 Task: Change the background color of the email using the Immersive Reader feature.
Action: Mouse moved to (254, 28)
Screenshot: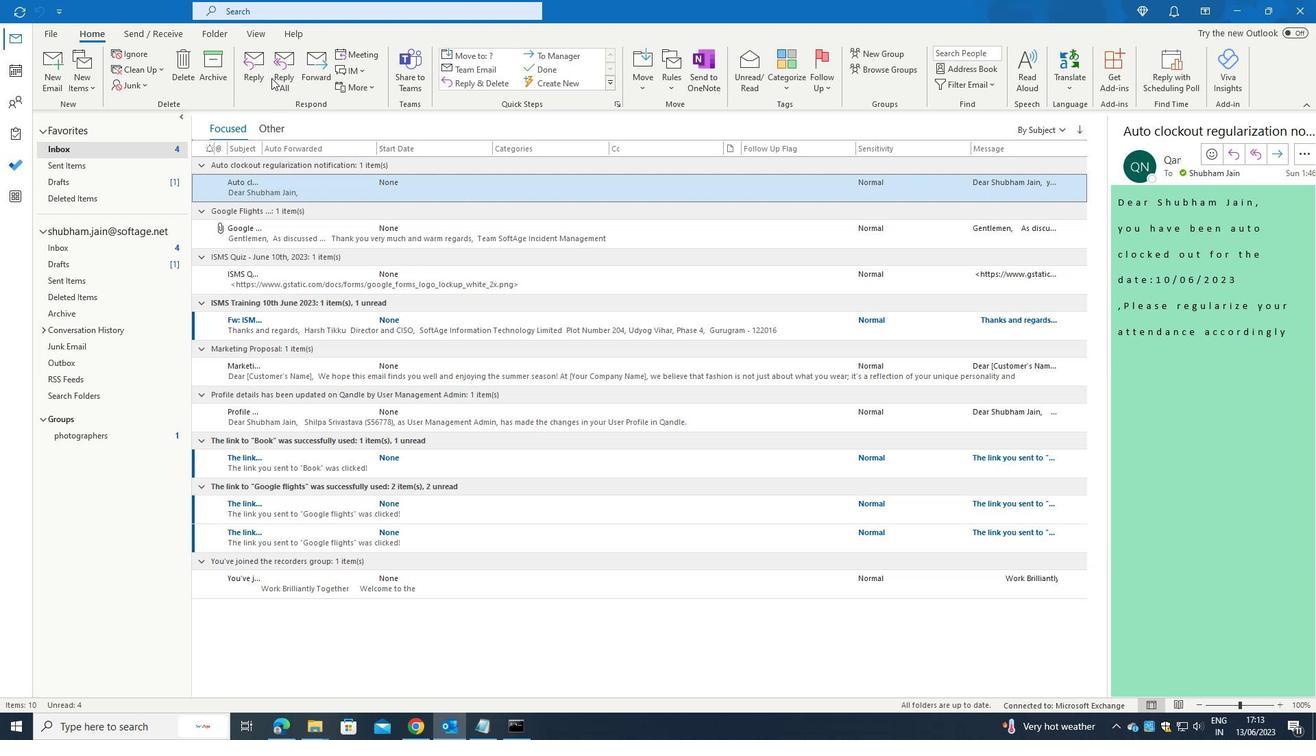 
Action: Mouse pressed left at (254, 28)
Screenshot: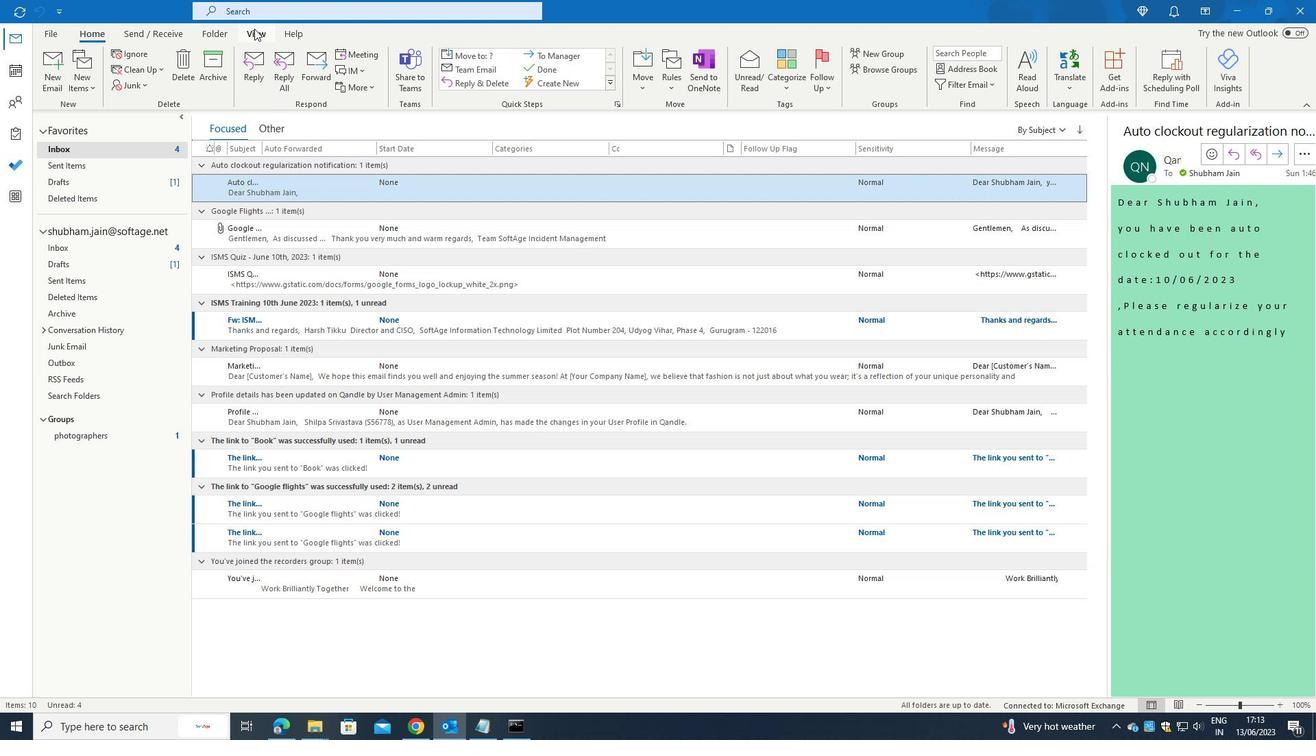 
Action: Mouse moved to (1154, 67)
Screenshot: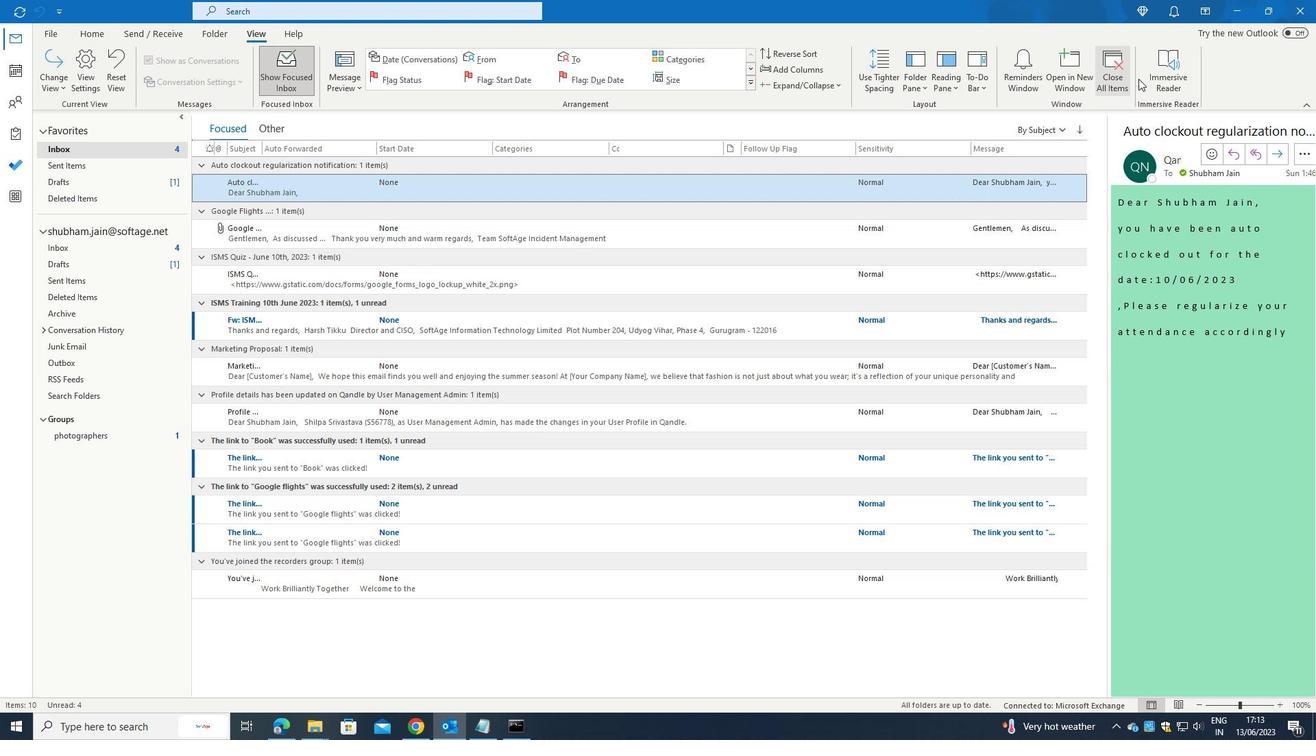
Action: Mouse pressed left at (1154, 67)
Screenshot: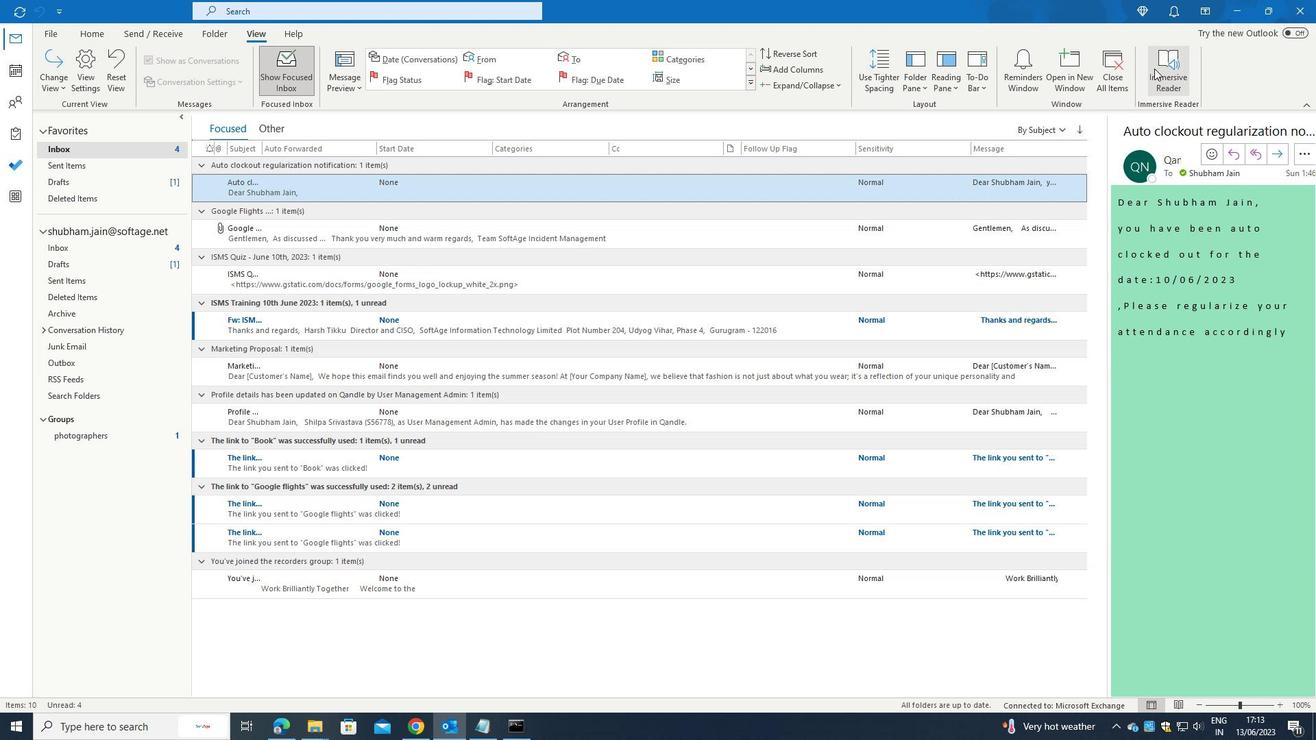 
Action: Mouse moved to (79, 89)
Screenshot: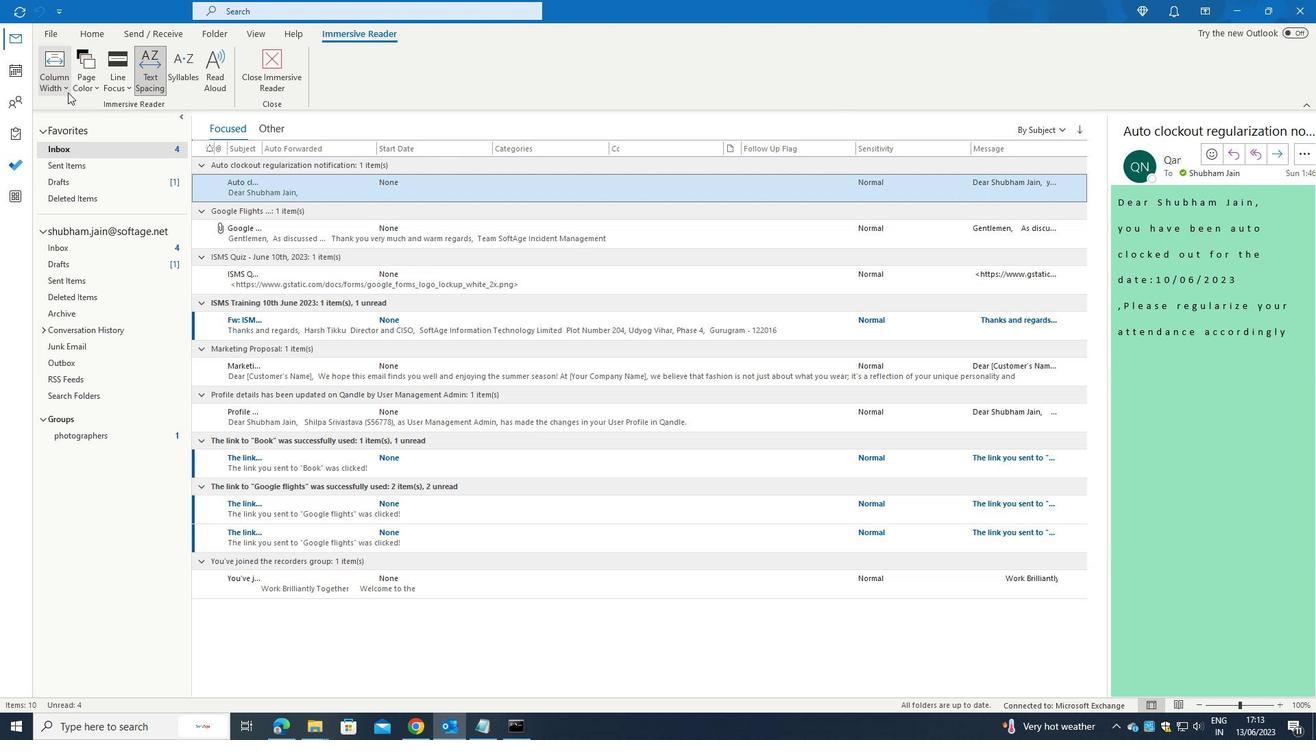 
Action: Mouse pressed left at (79, 89)
Screenshot: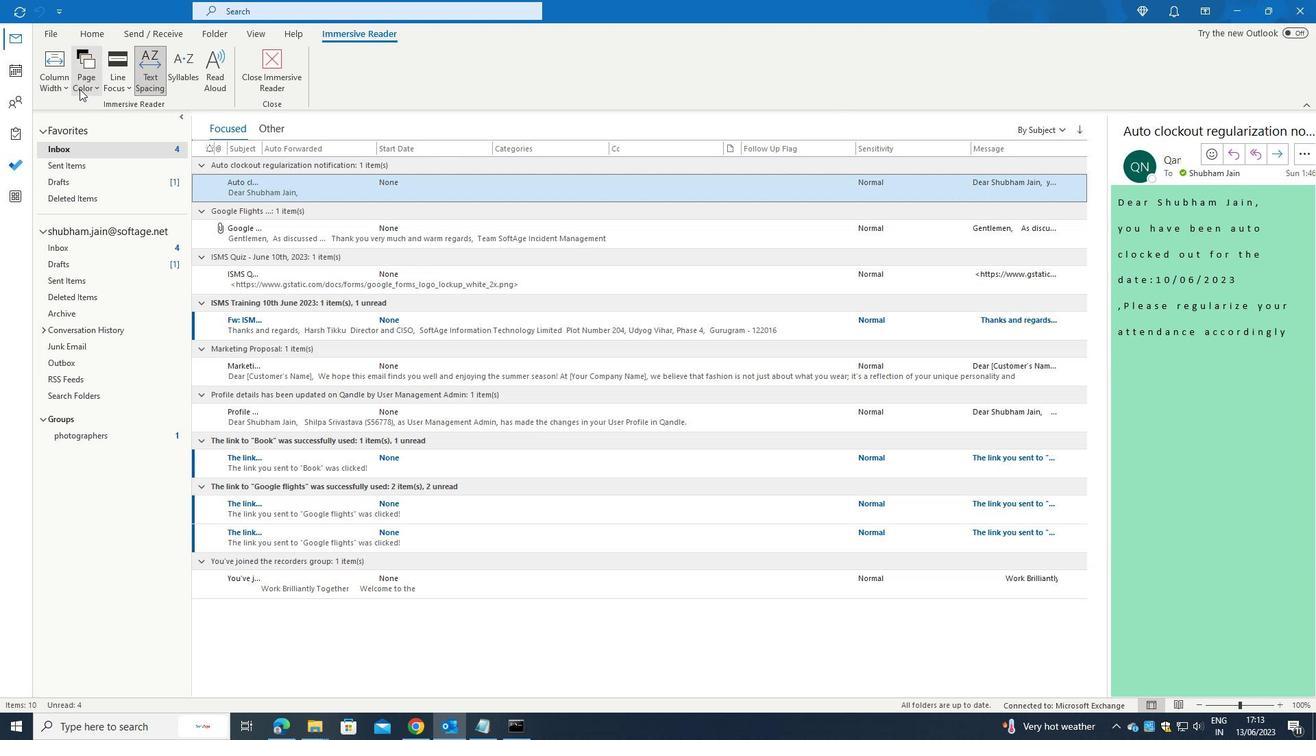 
Action: Mouse moved to (106, 273)
Screenshot: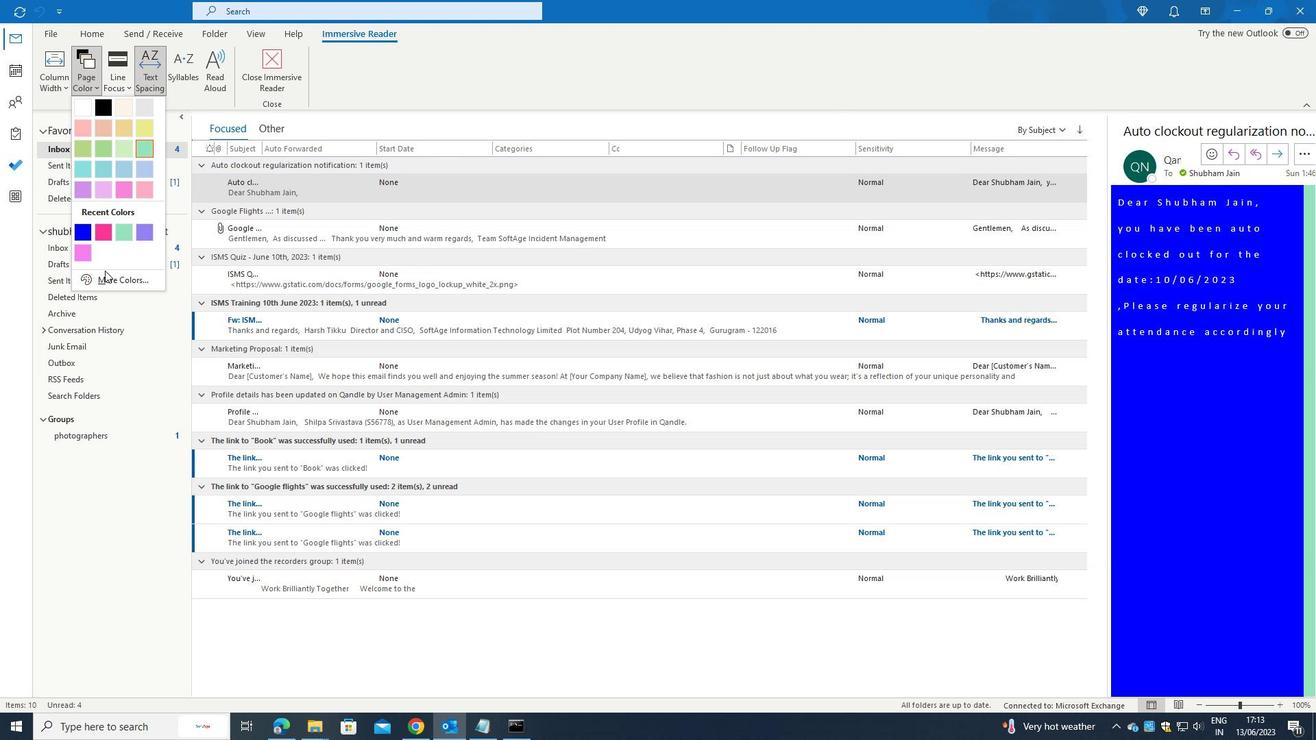 
Action: Mouse pressed left at (106, 273)
Screenshot: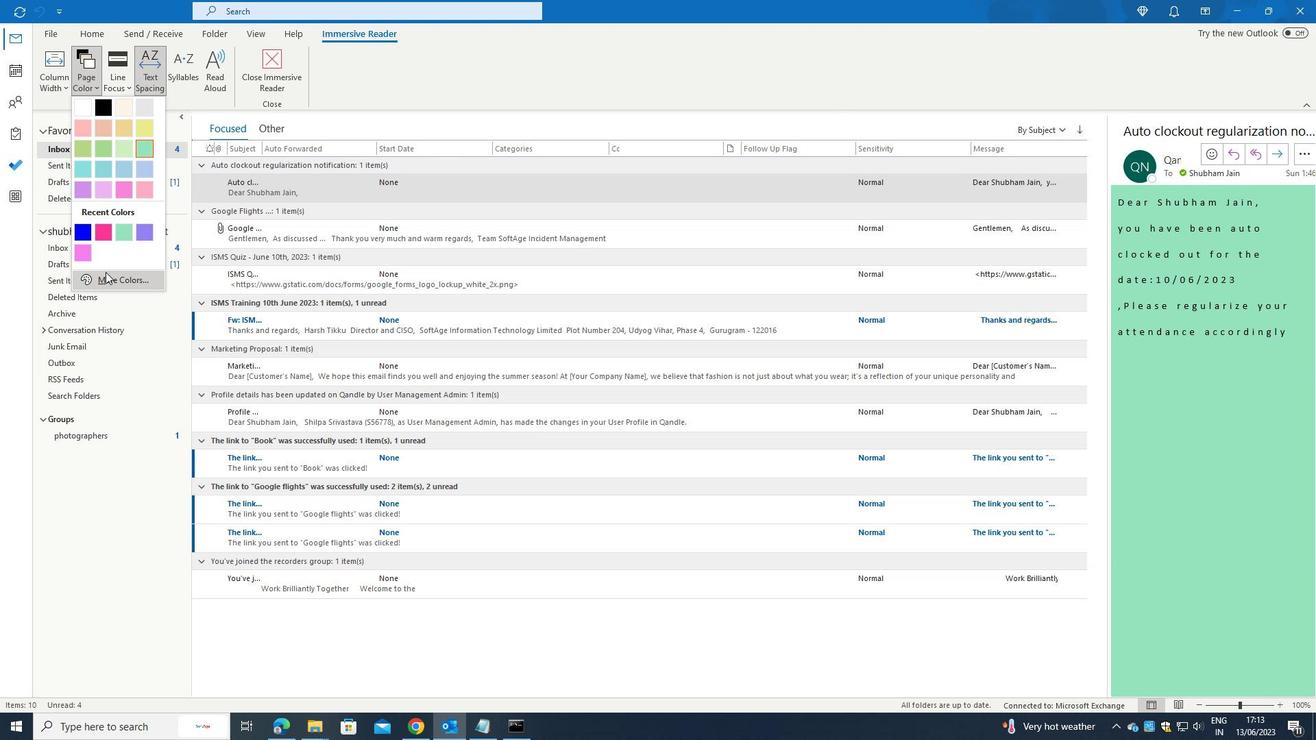 
Action: Mouse moved to (567, 257)
Screenshot: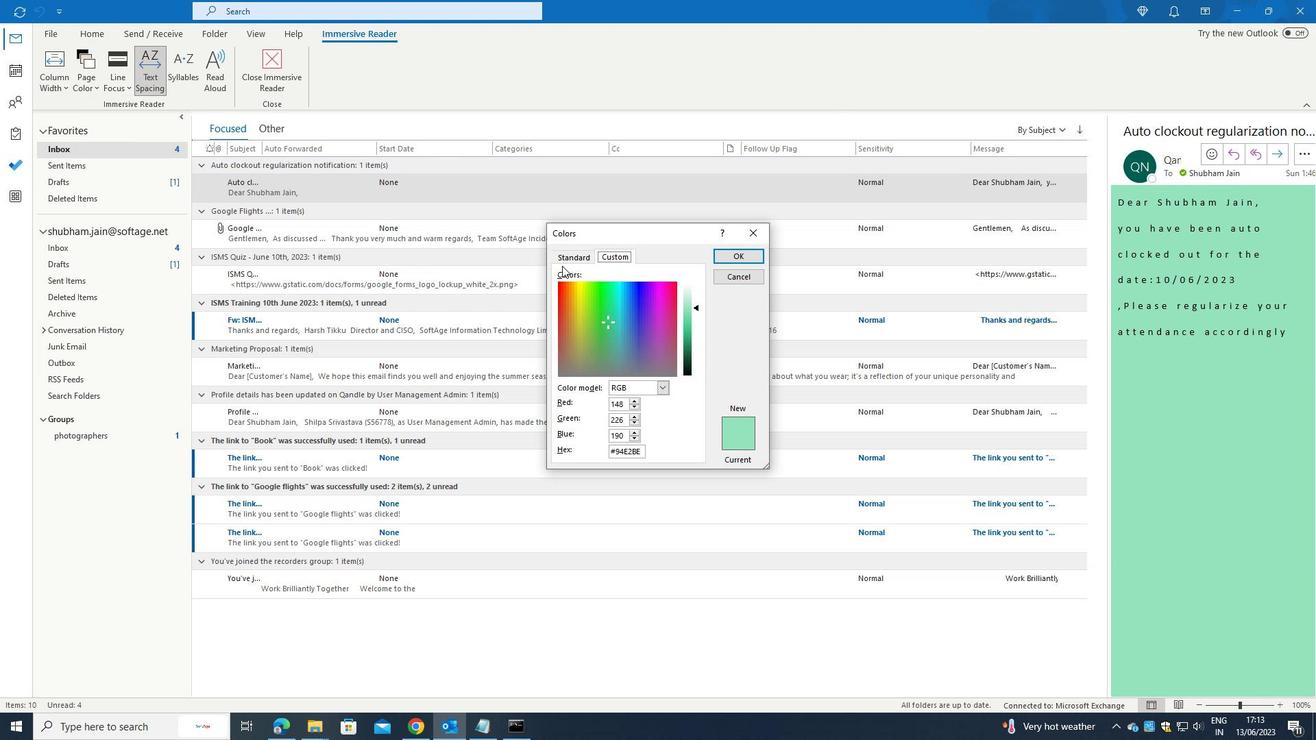 
Action: Mouse pressed left at (567, 257)
Screenshot: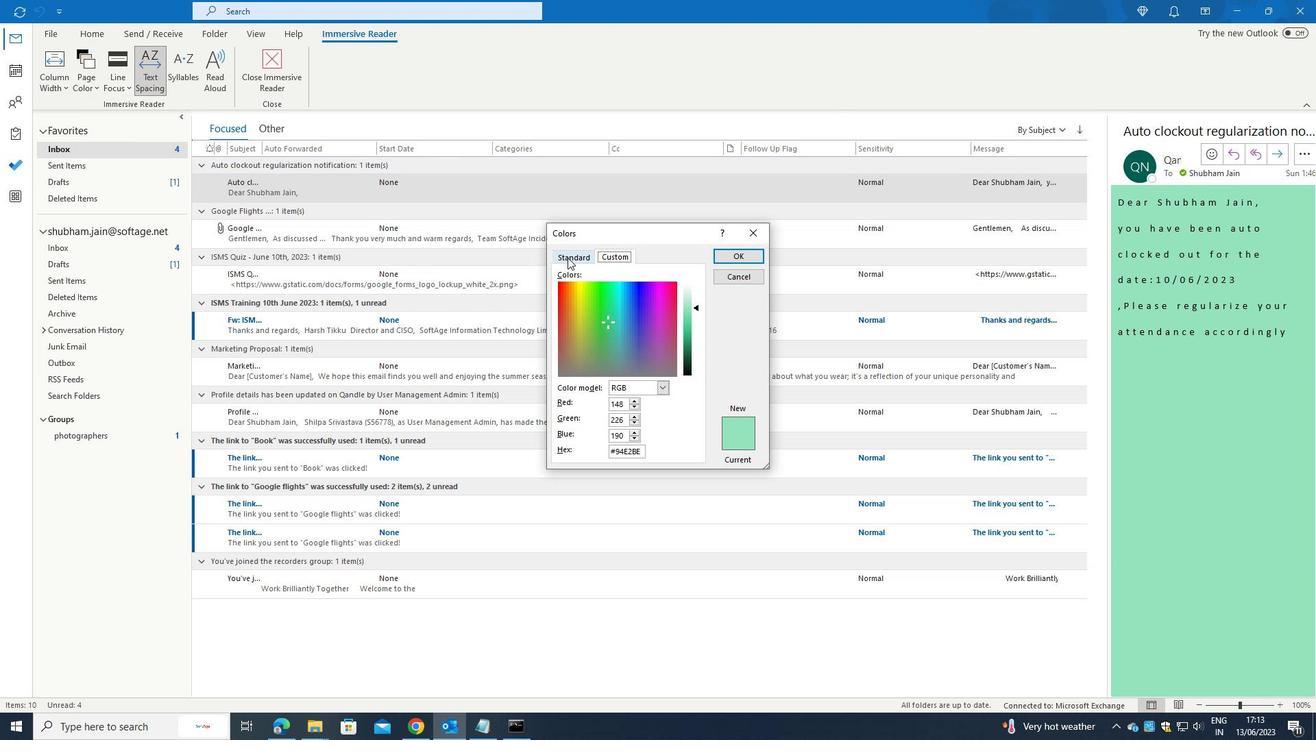 
Action: Mouse moved to (608, 362)
Screenshot: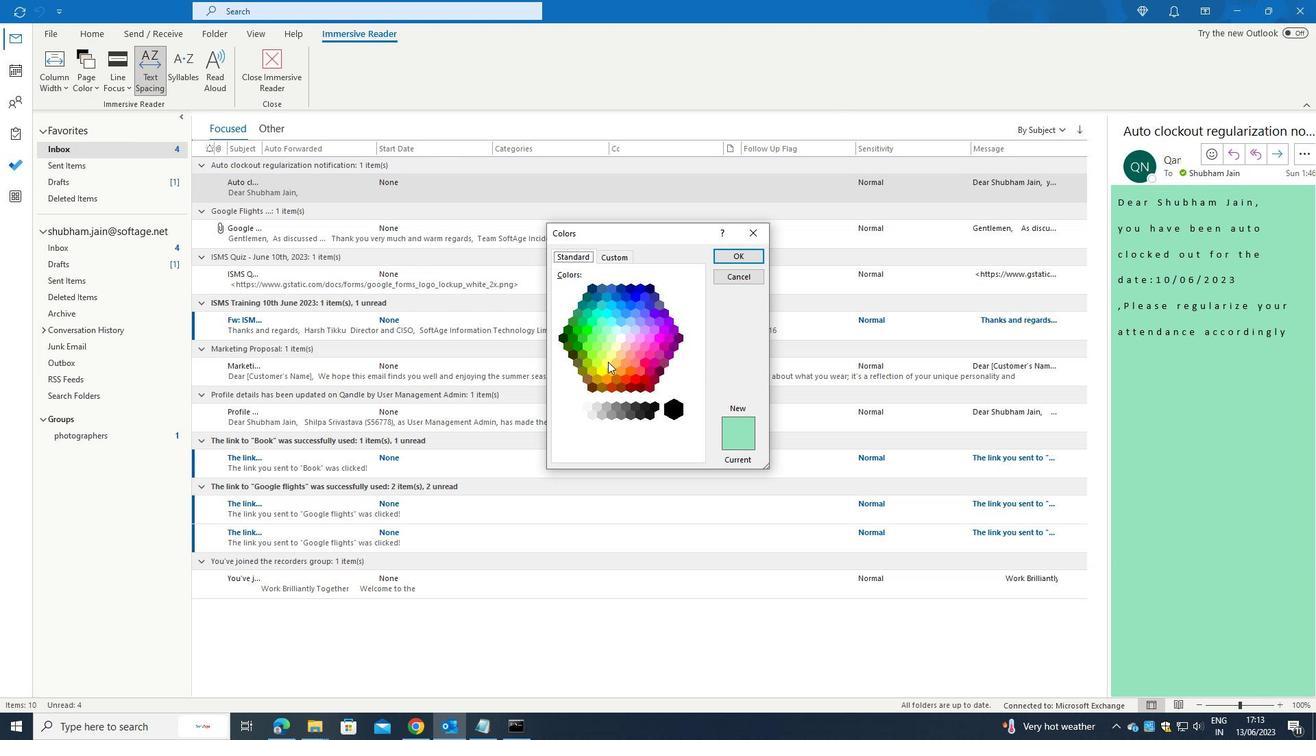 
Action: Mouse pressed left at (608, 362)
Screenshot: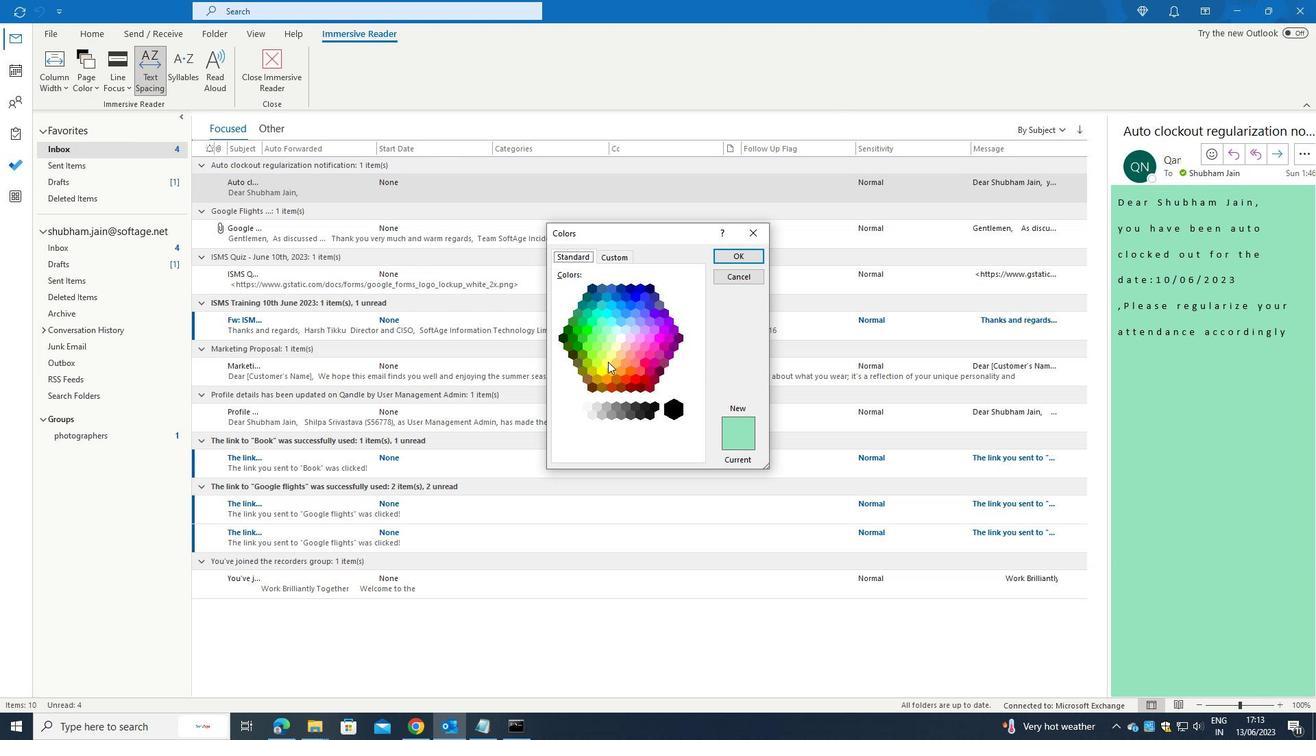 
Action: Mouse moved to (739, 252)
Screenshot: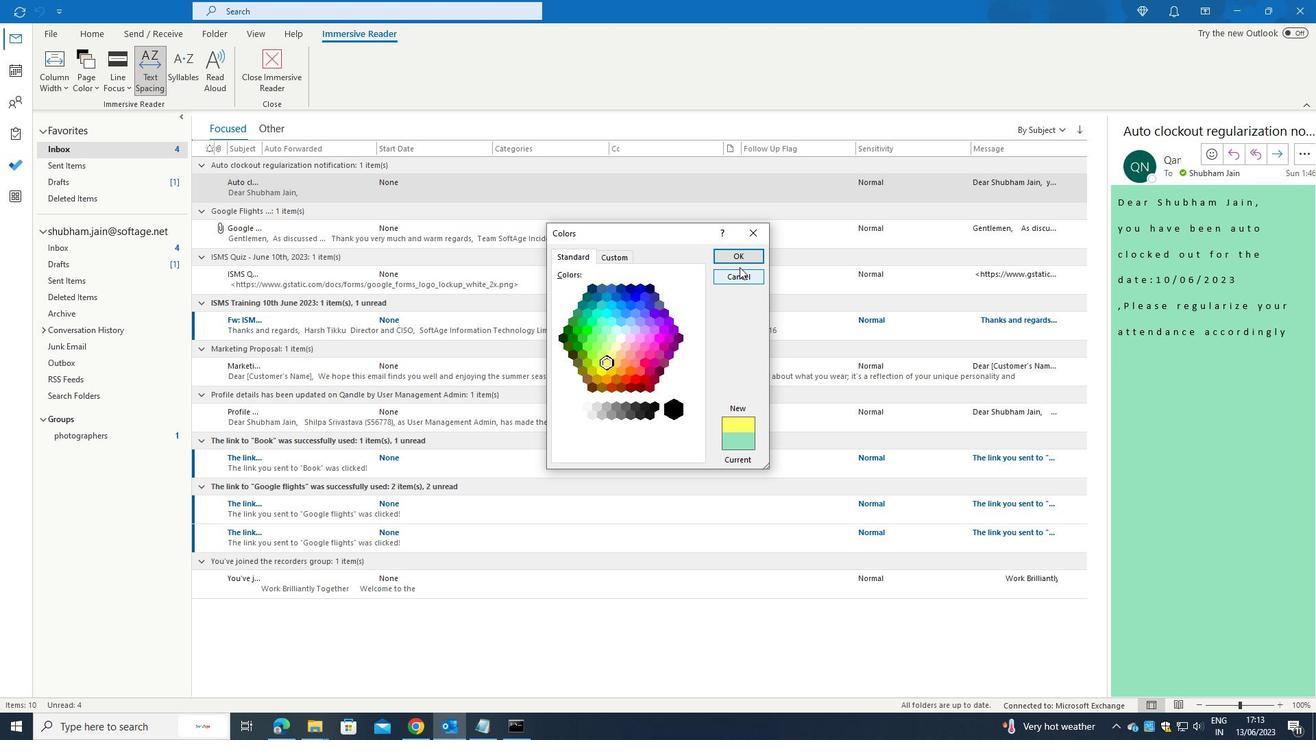 
Action: Mouse pressed left at (739, 252)
Screenshot: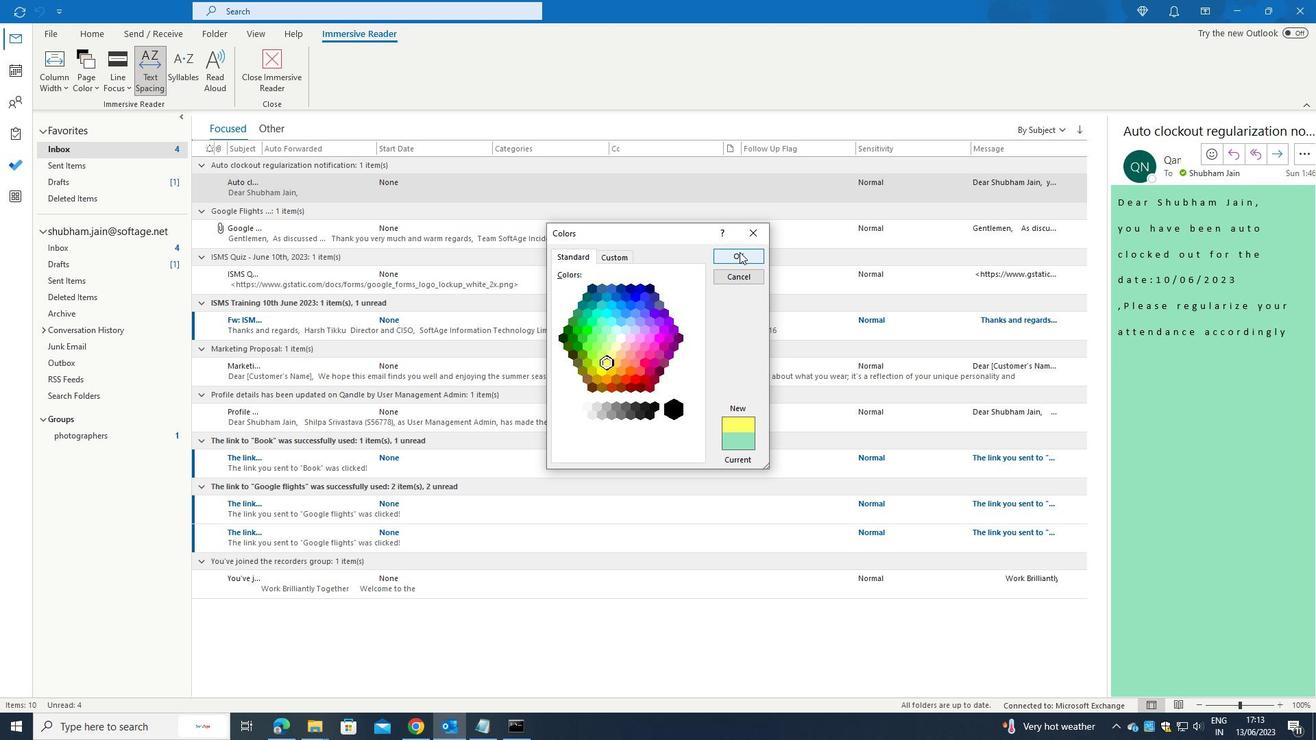 
